 Task: Create Board Website Development to Workspace Consulting. Create Board Business Process Automation to Workspace Consulting. Create Board Business Model Business Case Development and Analysis to Workspace Consulting
Action: Mouse moved to (330, 68)
Screenshot: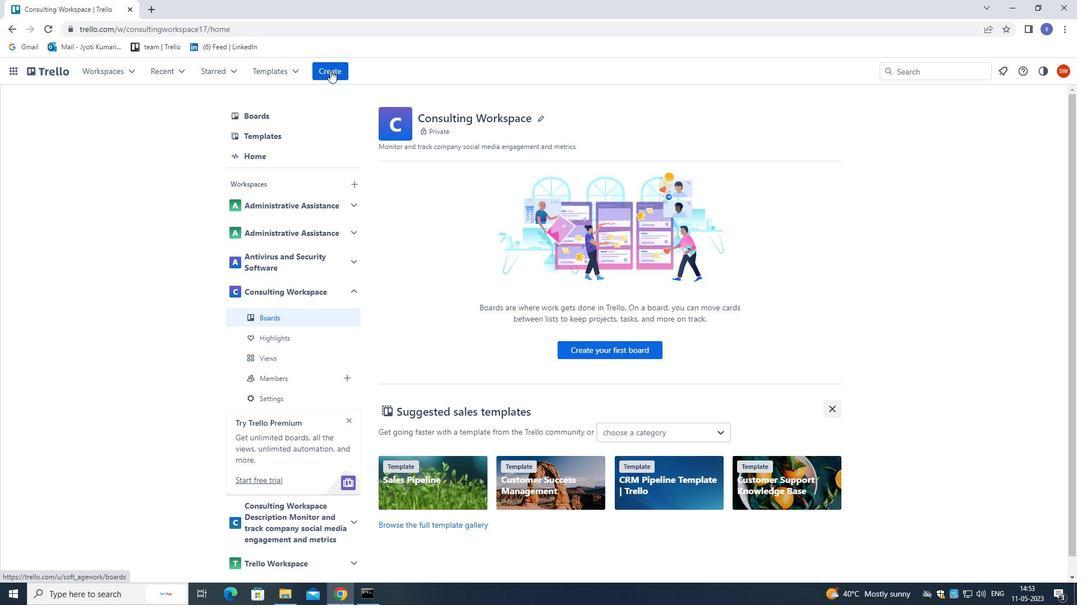 
Action: Mouse pressed left at (330, 68)
Screenshot: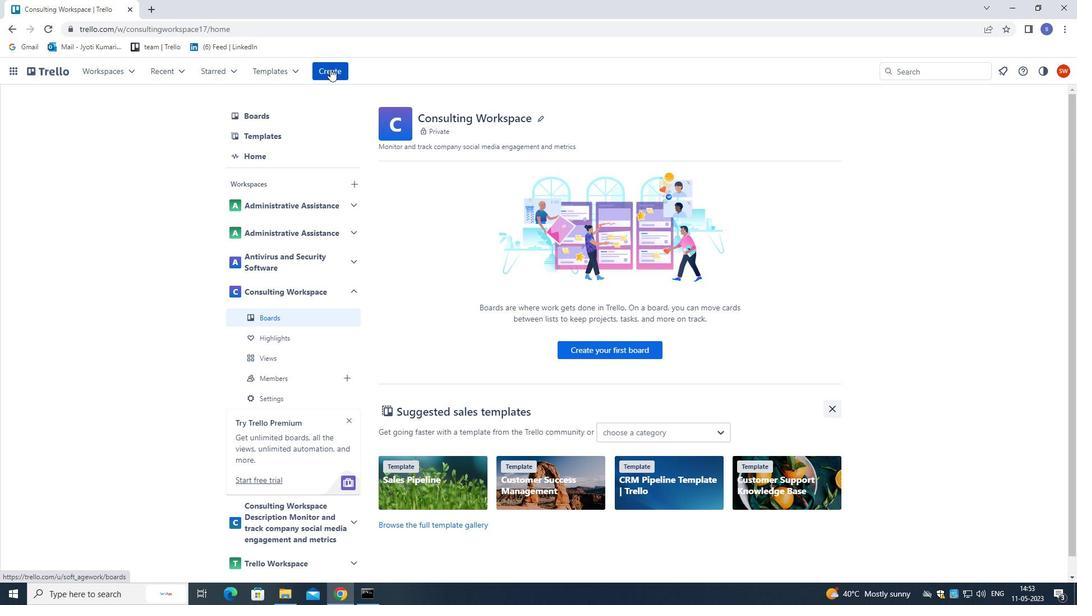 
Action: Mouse moved to (370, 122)
Screenshot: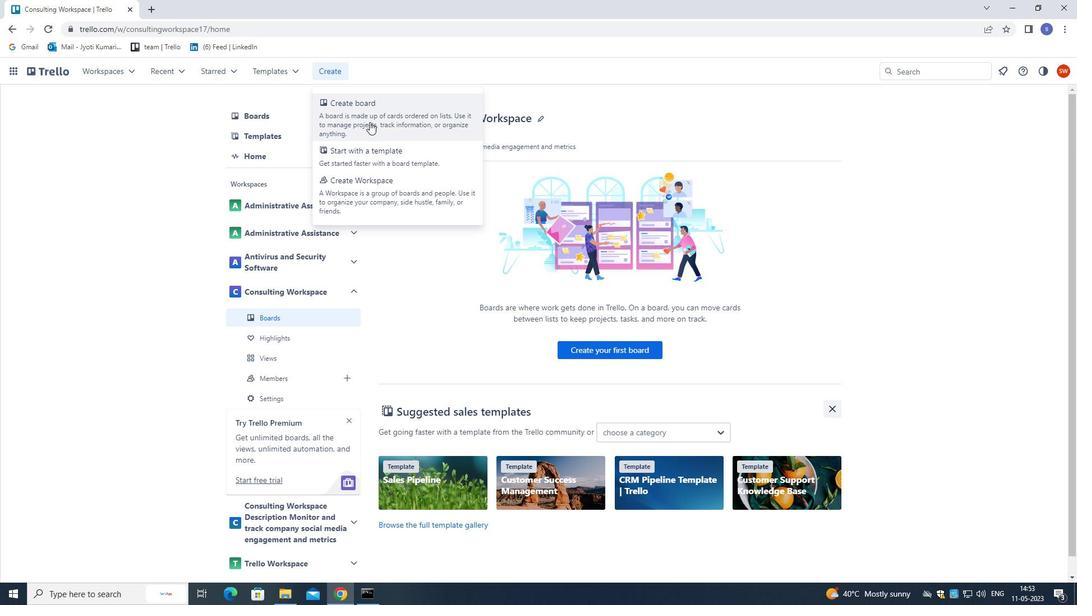 
Action: Mouse pressed left at (370, 122)
Screenshot: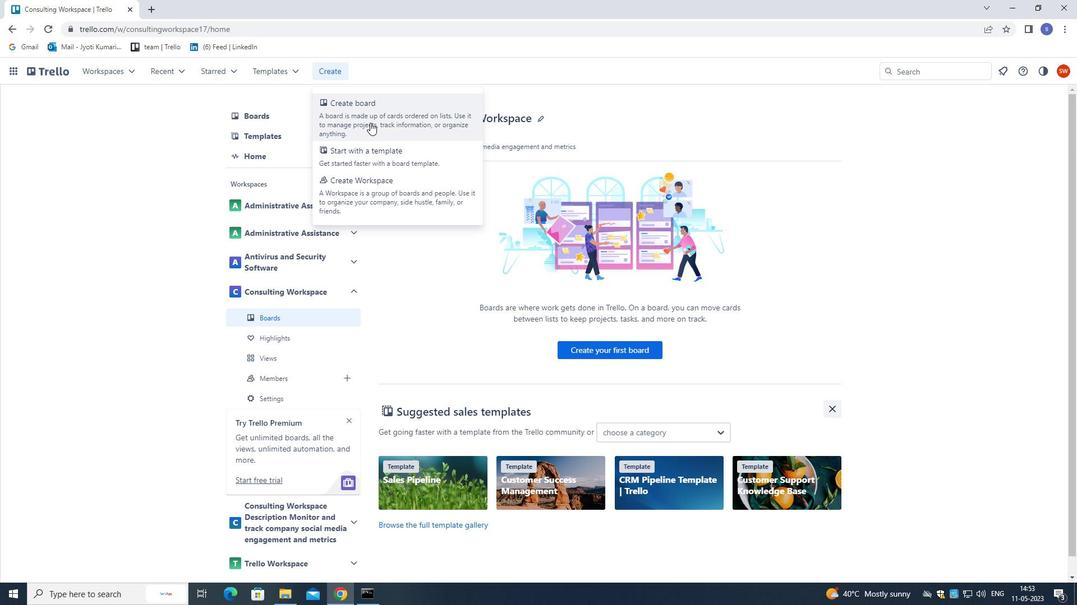 
Action: Mouse moved to (371, 154)
Screenshot: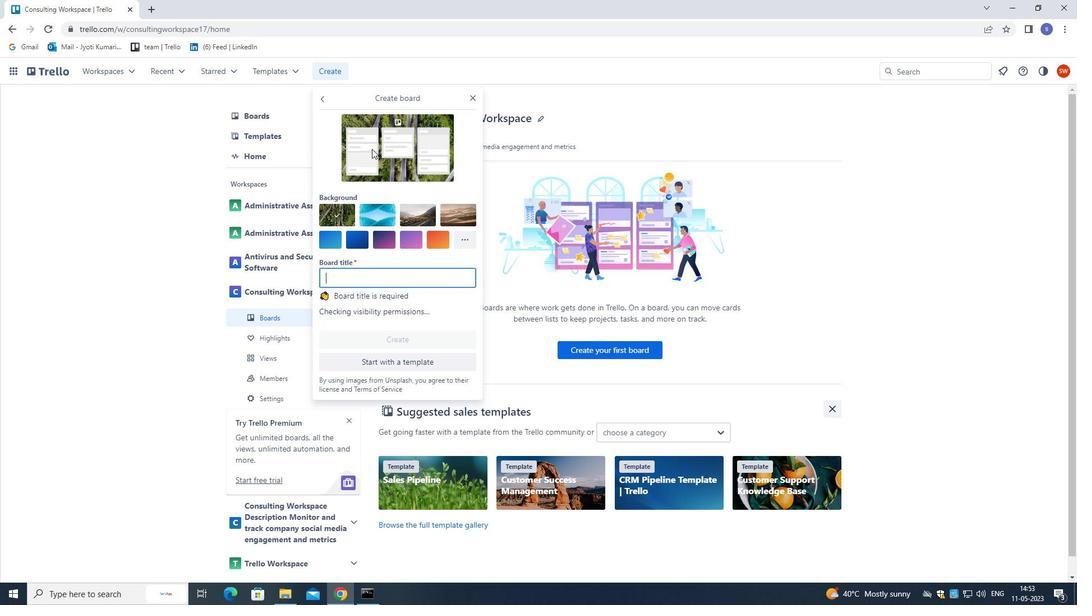 
Action: Key pressed <Key.shift>WEBSITE<Key.space><Key.shift>DEVELOPMENT
Screenshot: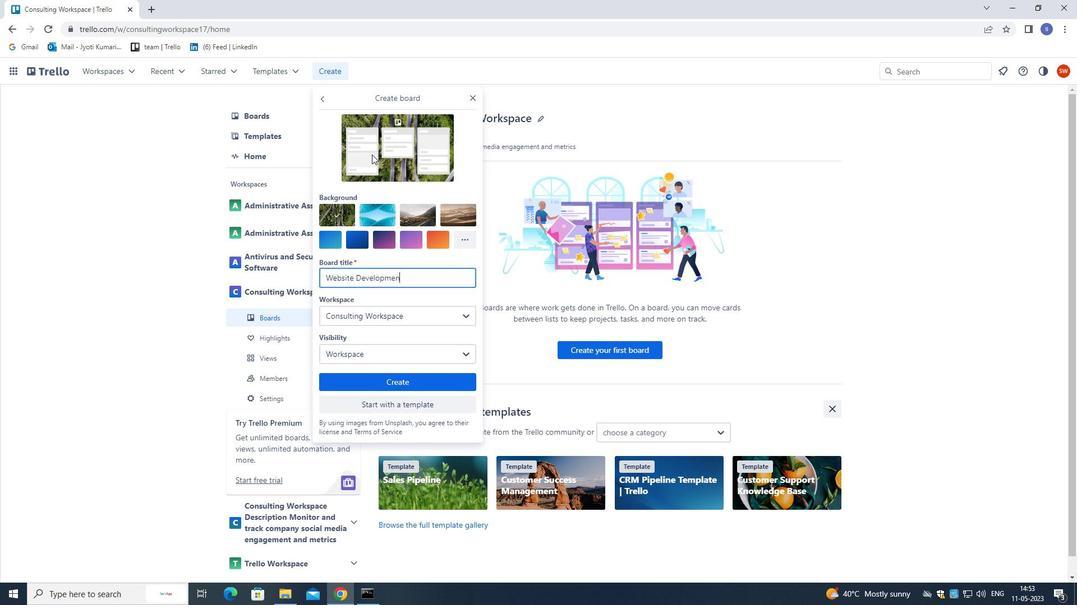 
Action: Mouse moved to (438, 380)
Screenshot: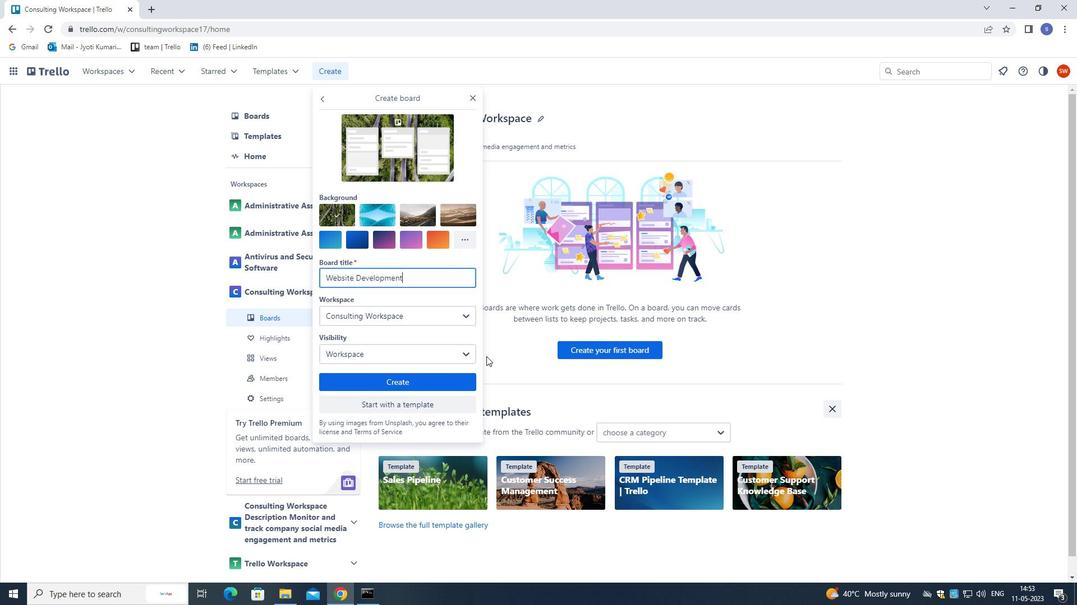 
Action: Mouse pressed left at (438, 380)
Screenshot: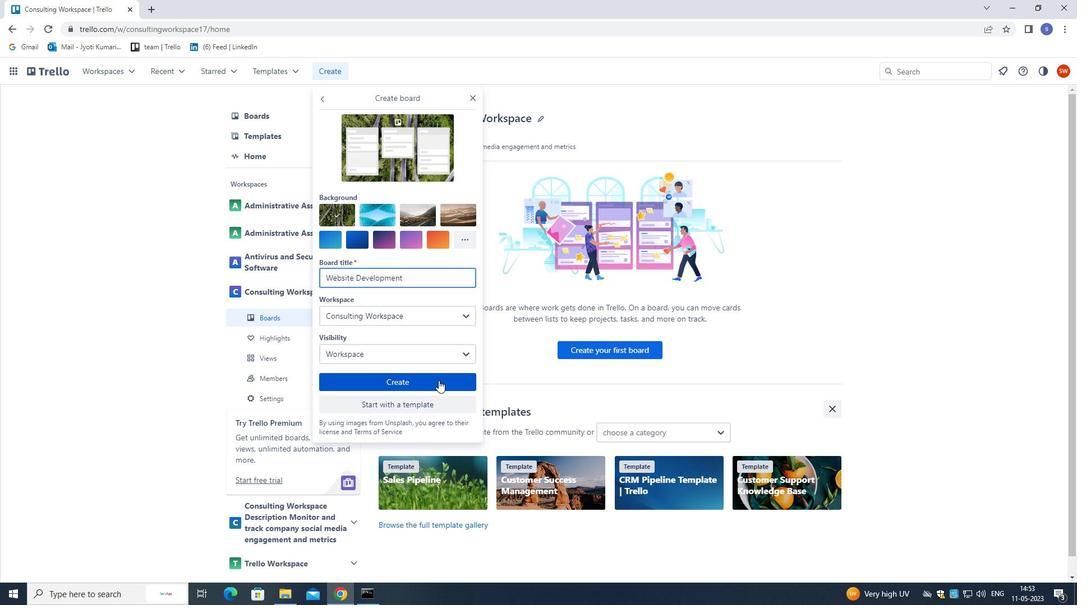 
Action: Mouse moved to (324, 70)
Screenshot: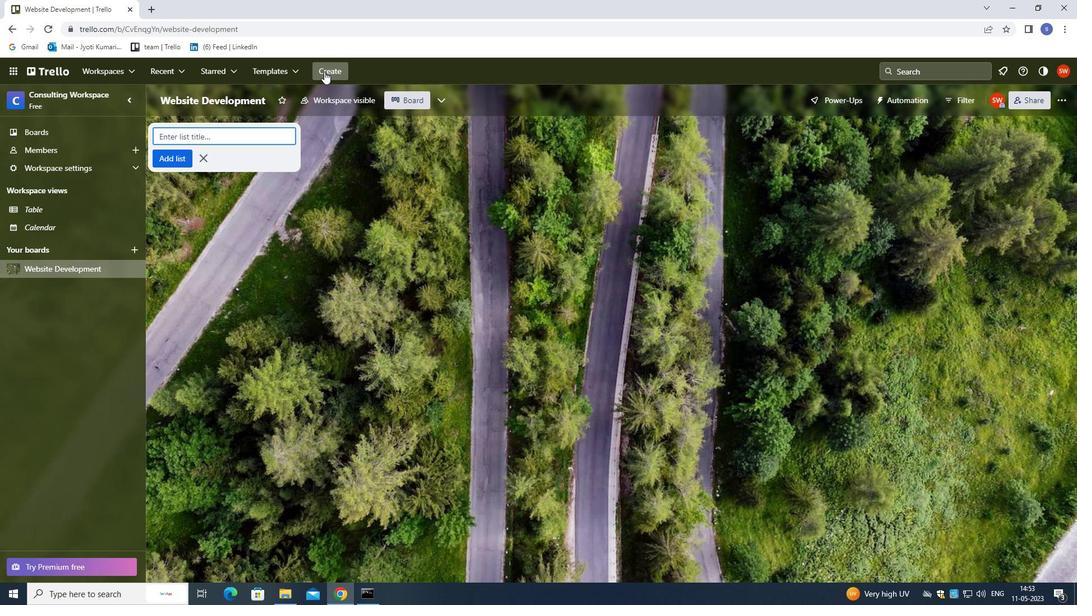 
Action: Mouse pressed left at (324, 70)
Screenshot: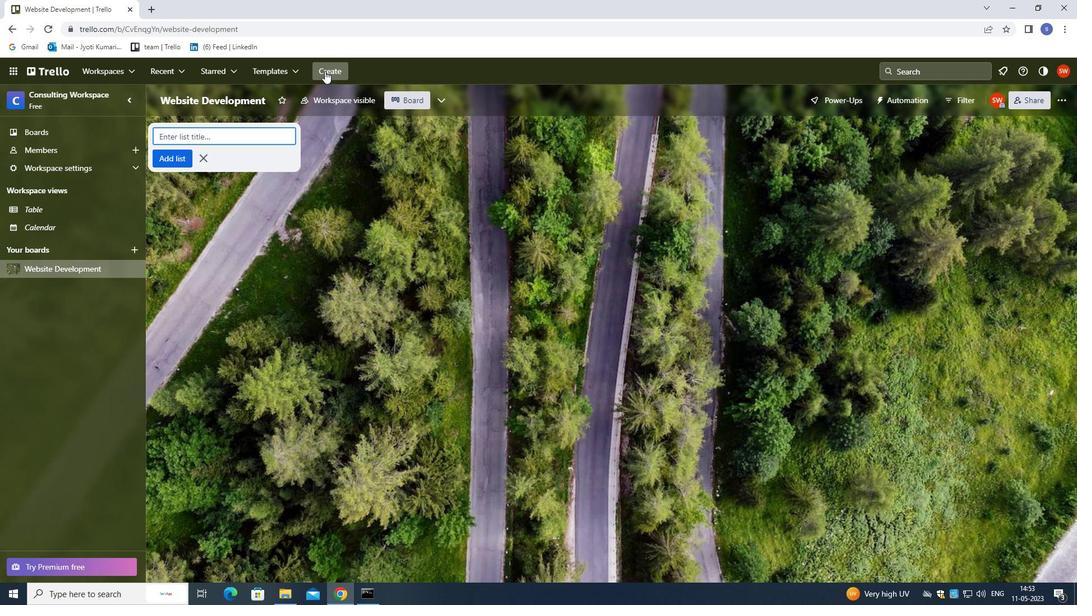 
Action: Mouse moved to (346, 114)
Screenshot: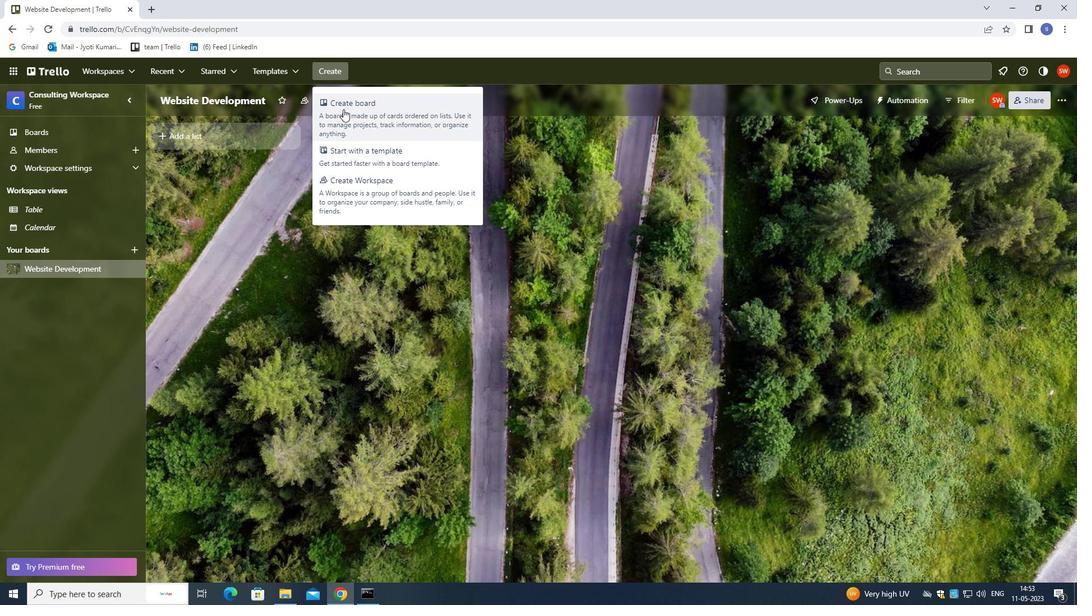 
Action: Mouse pressed left at (346, 114)
Screenshot: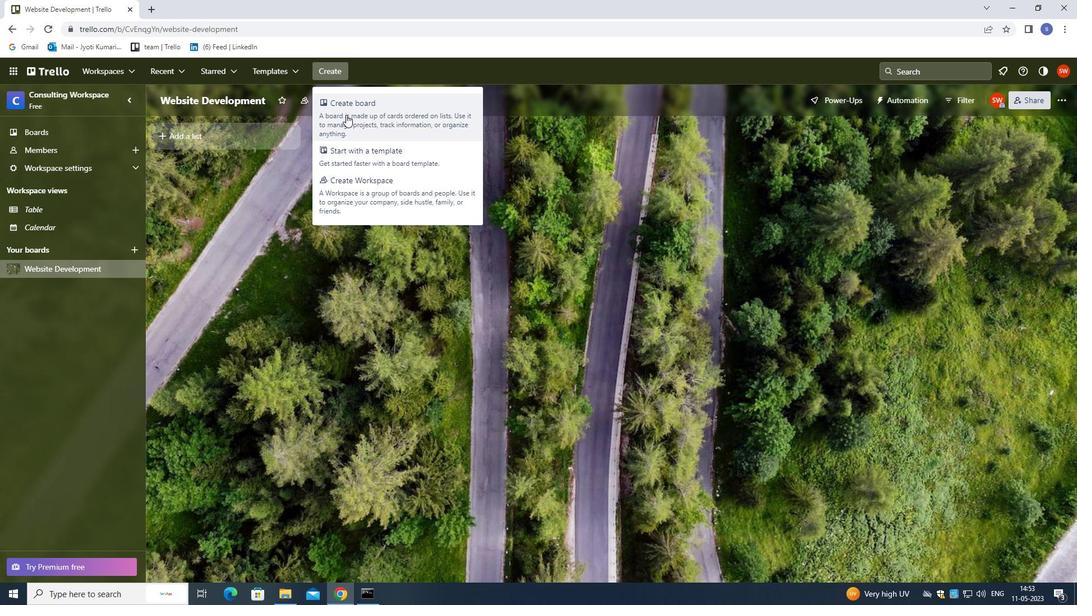 
Action: Key pressed <Key.shift>BUSINESS<Key.space><Key.shift>PROCESS<Key.space><Key.shift><Key.shift><Key.shift><Key.shift><Key.shift><Key.shift><Key.shift><Key.shift><Key.shift><Key.shift><Key.shift><Key.shift><Key.shift><Key.shift><Key.shift>AUTOMATION
Screenshot: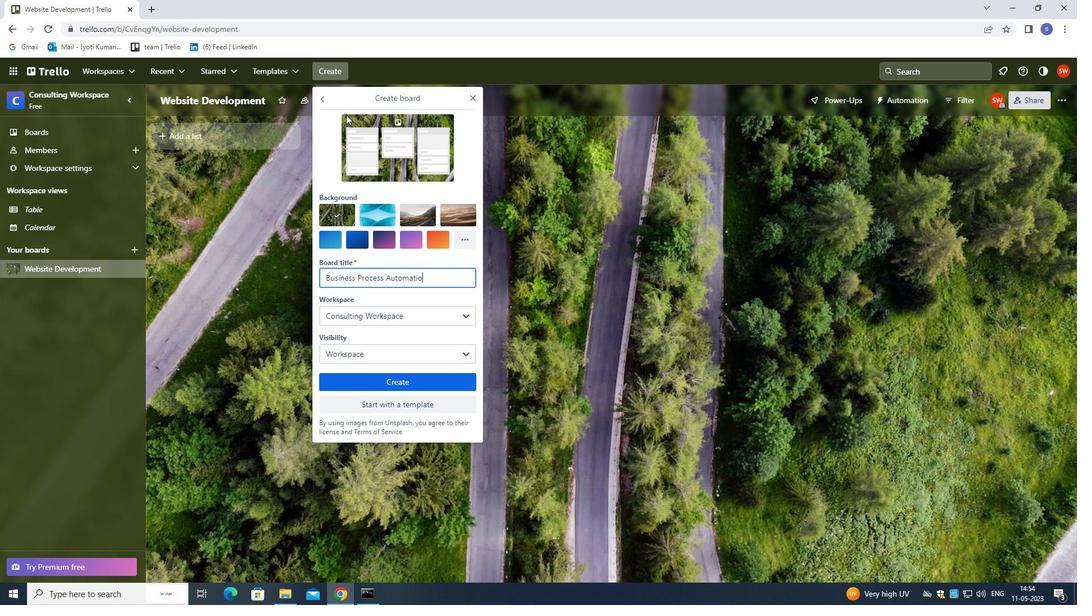
Action: Mouse moved to (377, 380)
Screenshot: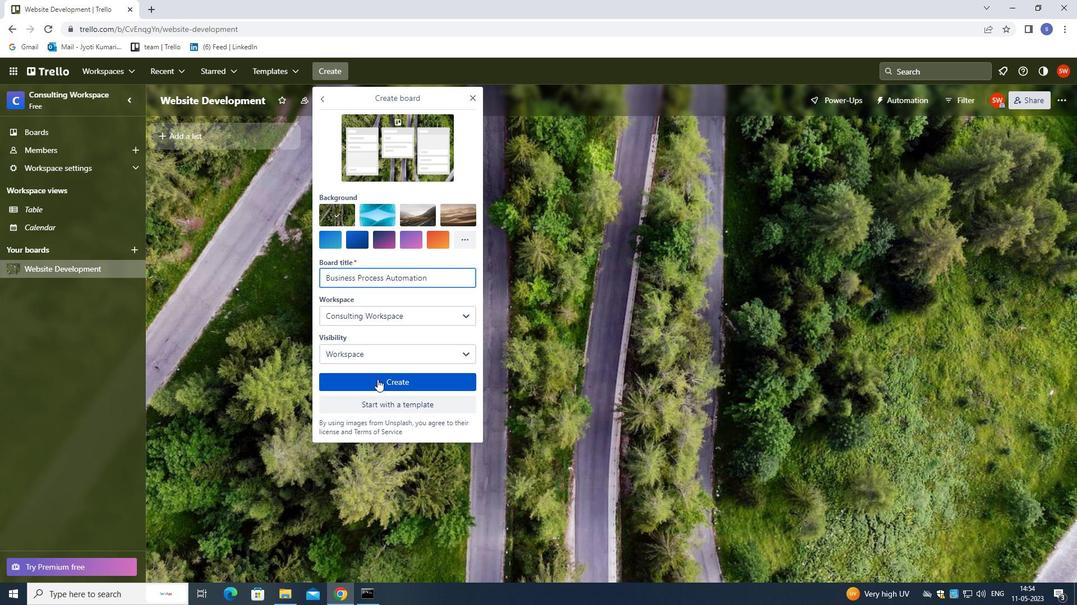 
Action: Mouse pressed left at (377, 380)
Screenshot: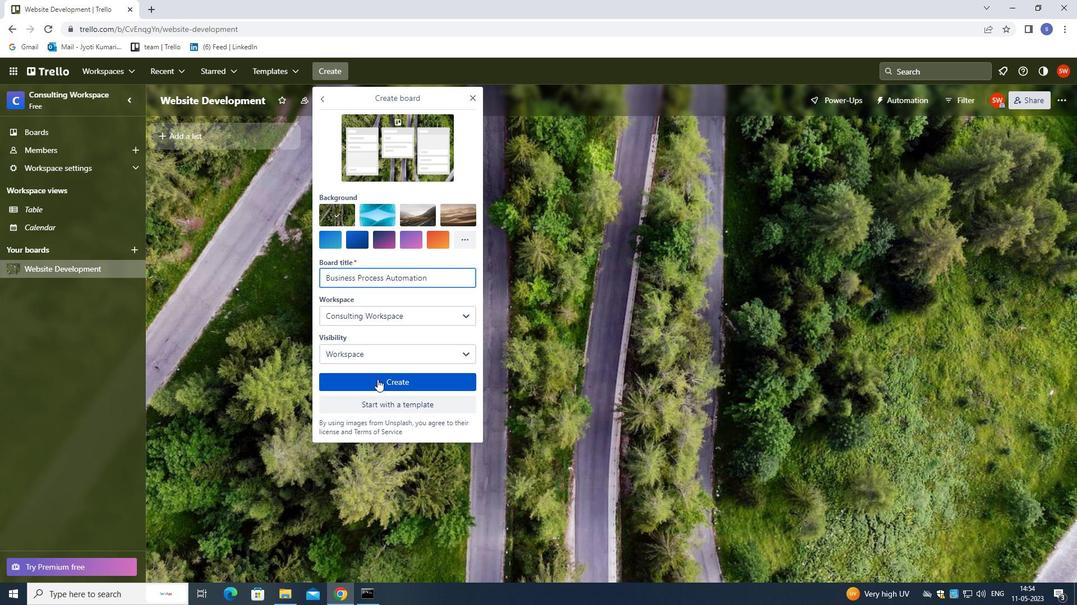 
Action: Mouse moved to (333, 70)
Screenshot: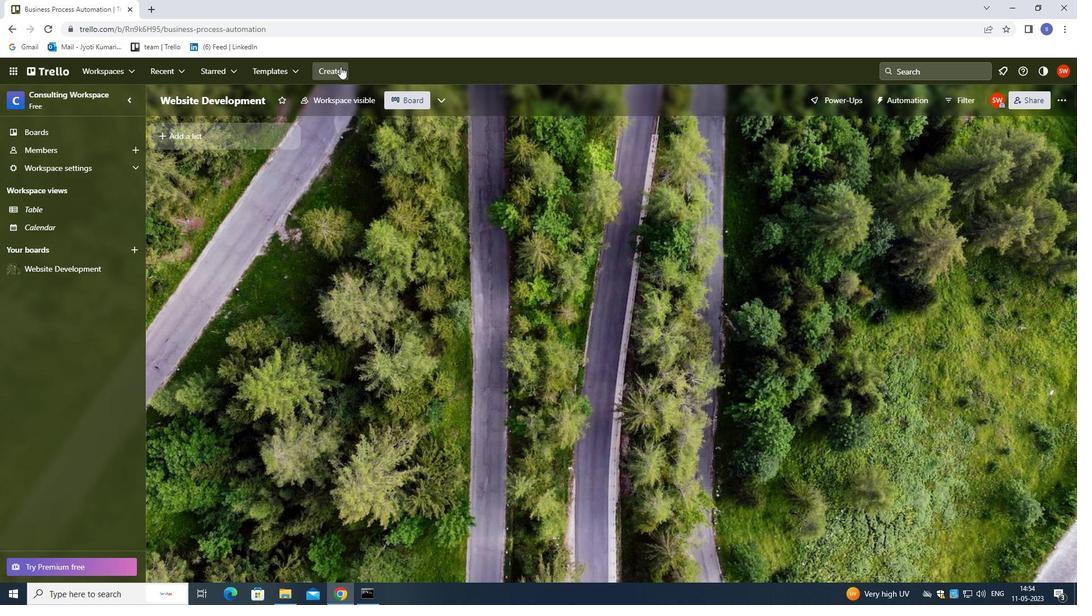 
Action: Mouse pressed left at (333, 70)
Screenshot: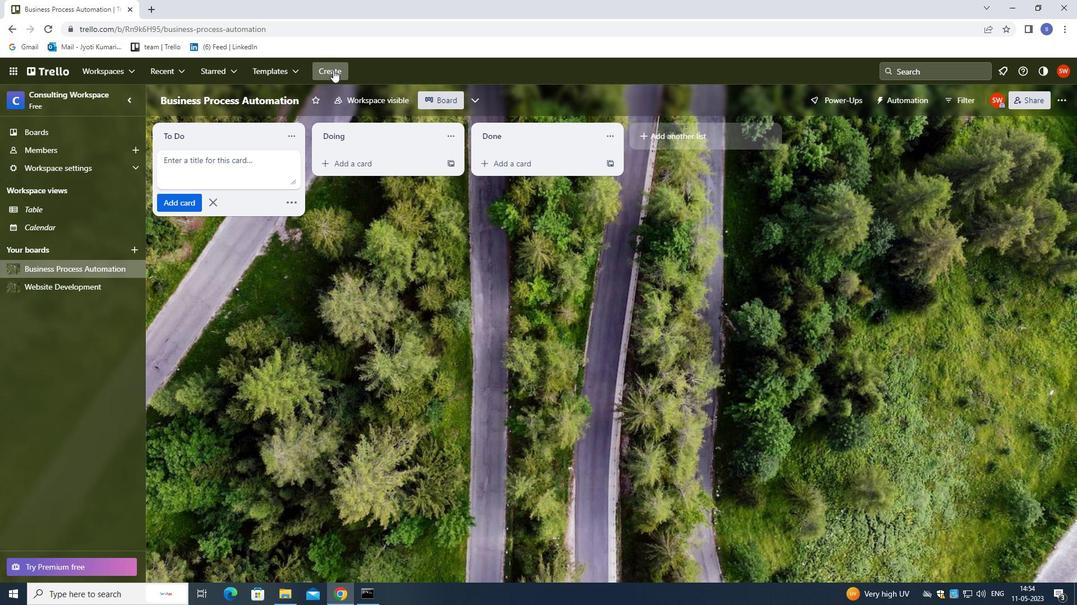 
Action: Mouse moved to (351, 121)
Screenshot: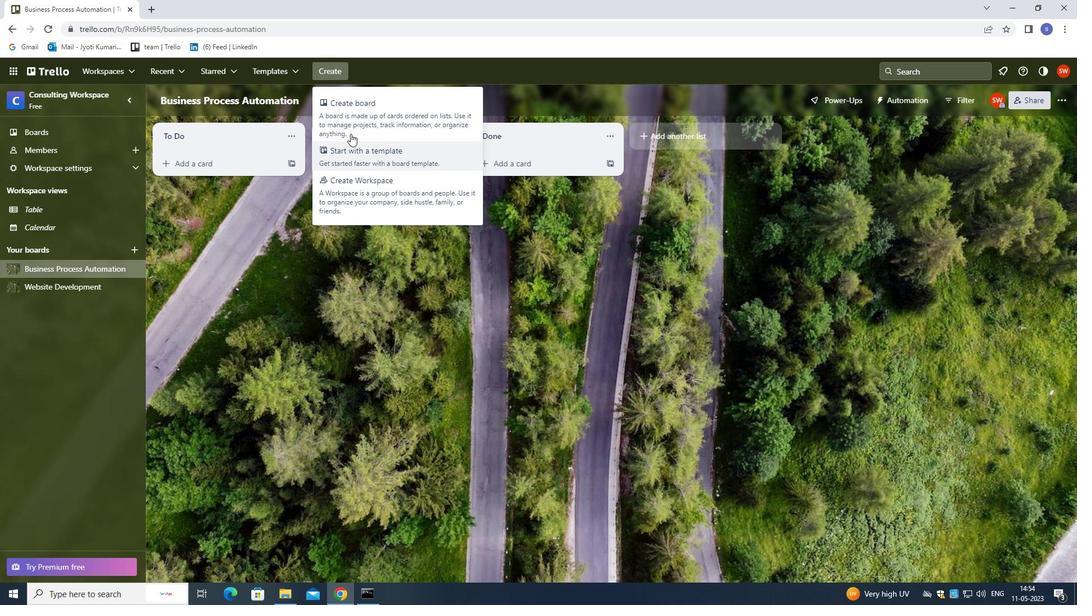 
Action: Mouse pressed left at (351, 121)
Screenshot: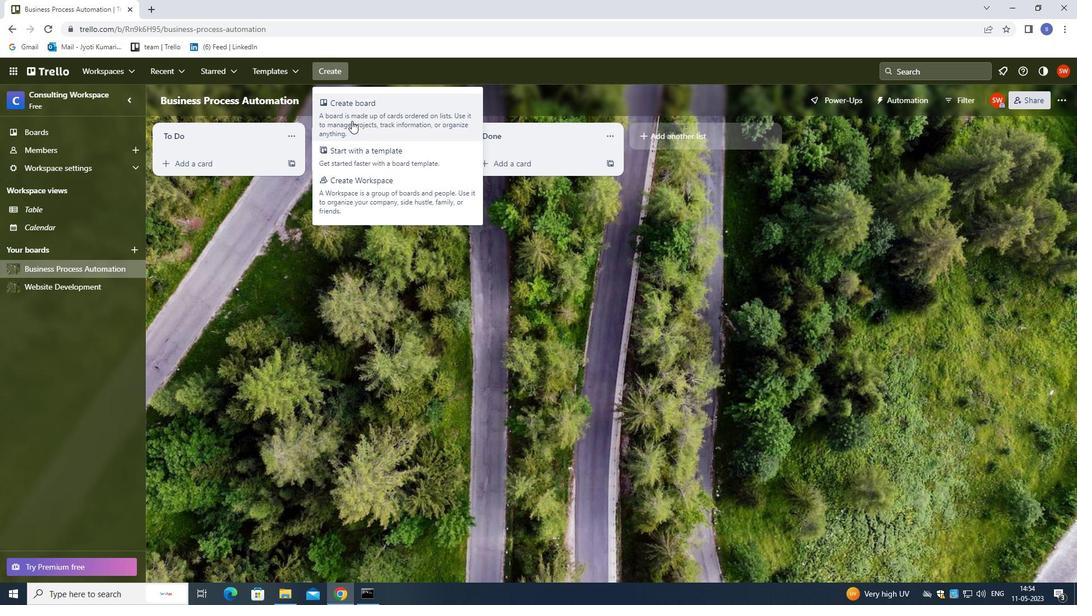 
Action: Key pressed <Key.shift>BUSINESS<Key.space><Key.shift>MODEL<Key.space><Key.shift>BUSINESS<Key.space><Key.shift>CASE<Key.space><Key.shift><Key.shift><Key.shift><Key.shift><Key.shift><Key.shift><Key.shift><Key.shift><Key.shift>DEVELOPMW<Key.backspace>ENT<Key.space><Key.shift>AND<Key.space><Key.shift>ANALYSIS
Screenshot: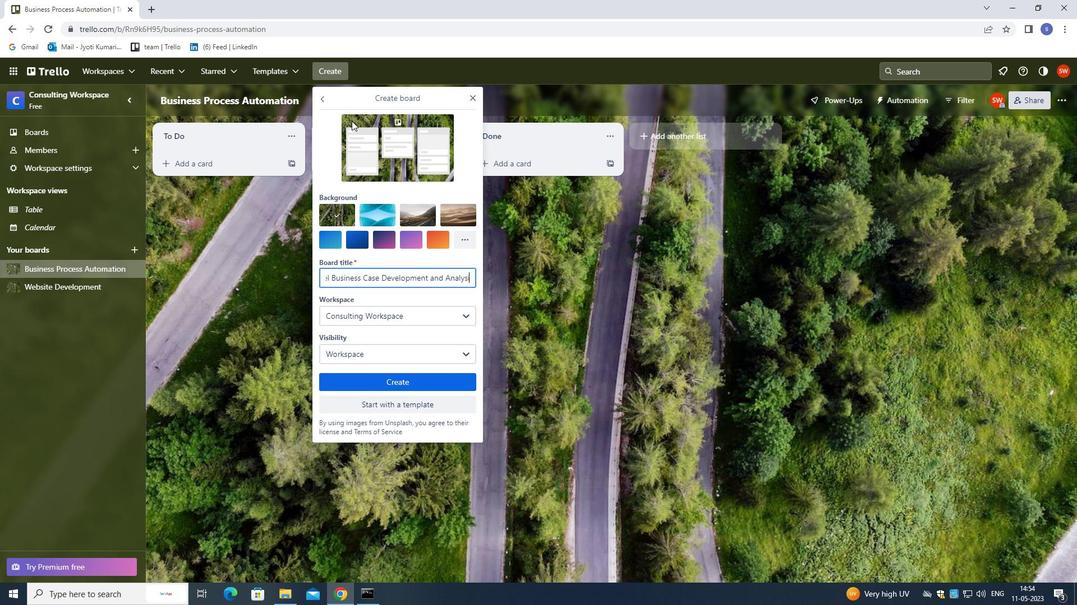 
Action: Mouse moved to (378, 387)
Screenshot: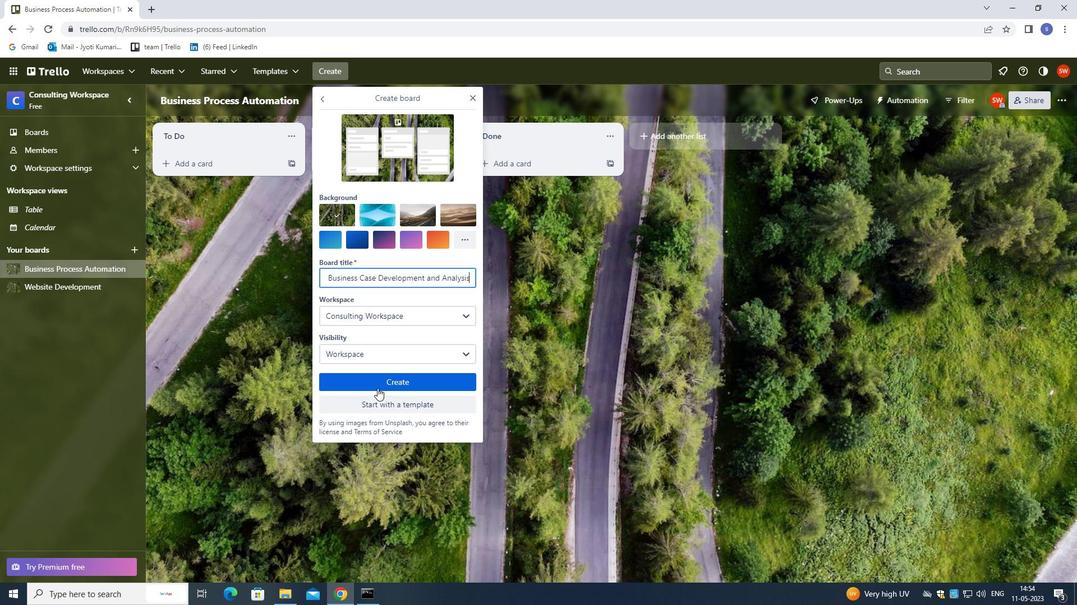 
Action: Mouse pressed left at (378, 387)
Screenshot: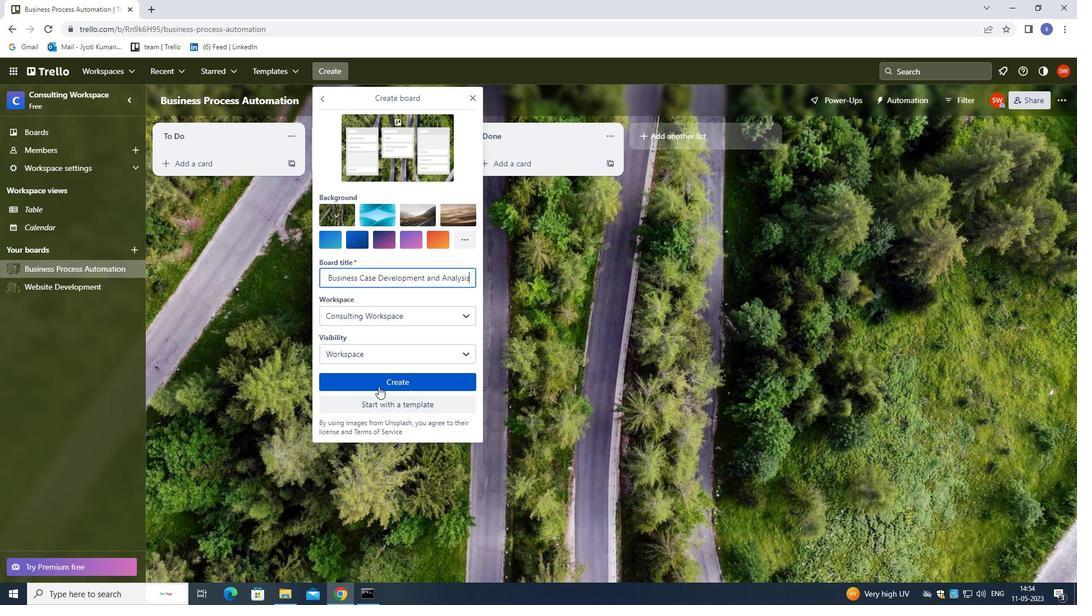 
Action: Mouse moved to (394, 357)
Screenshot: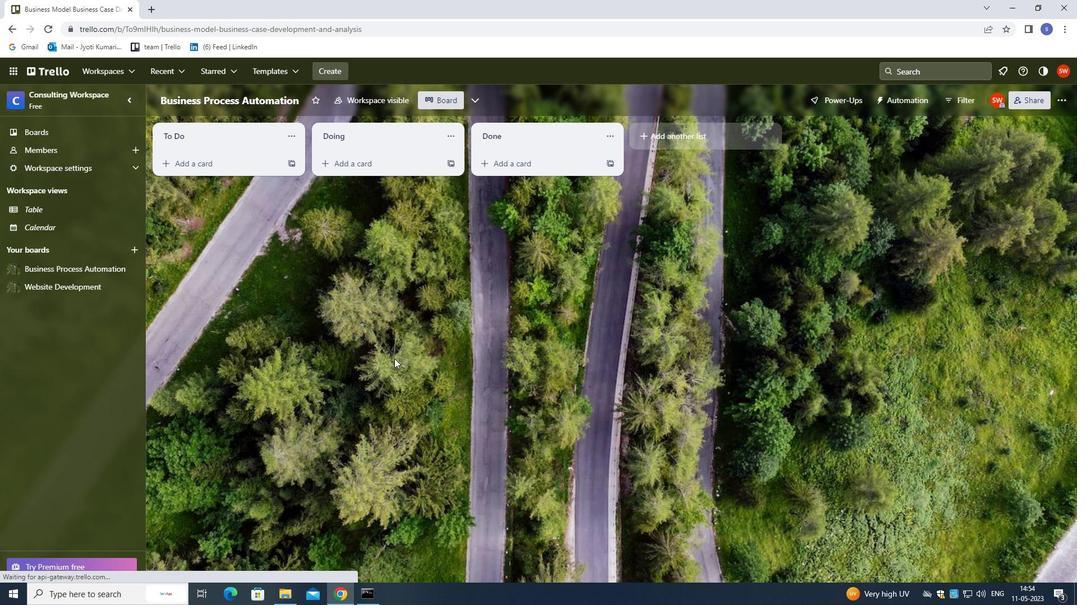 
